 Task: Use Gleaming Short Effect in this video Movie B.mp4
Action: Mouse moved to (317, 34)
Screenshot: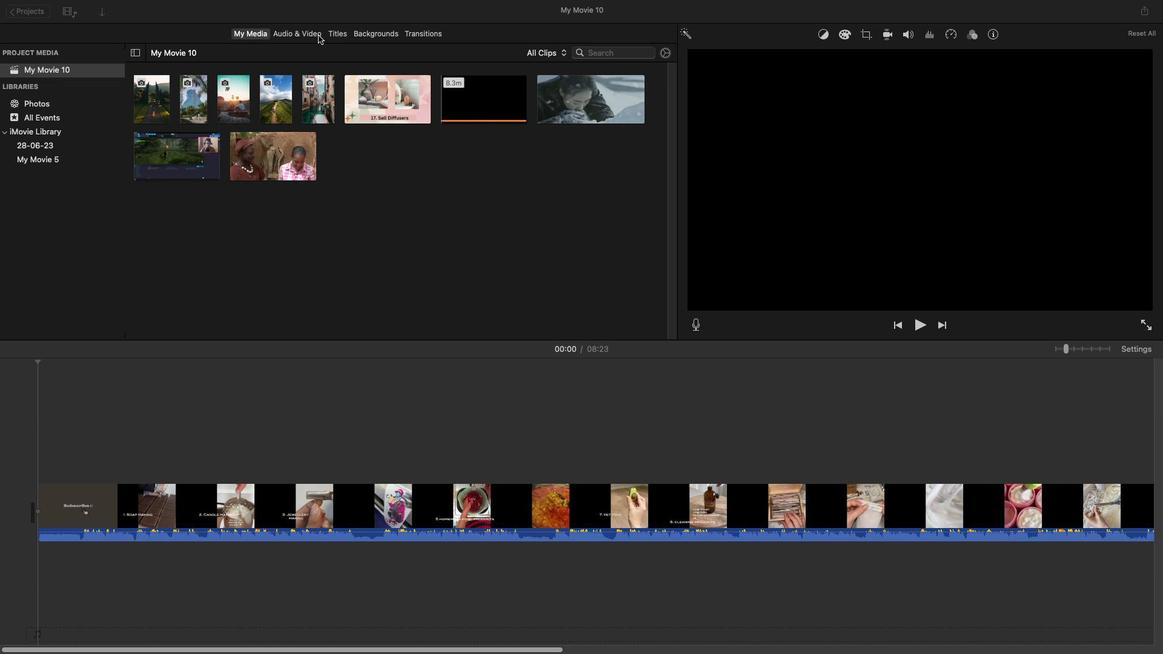 
Action: Mouse pressed left at (317, 34)
Screenshot: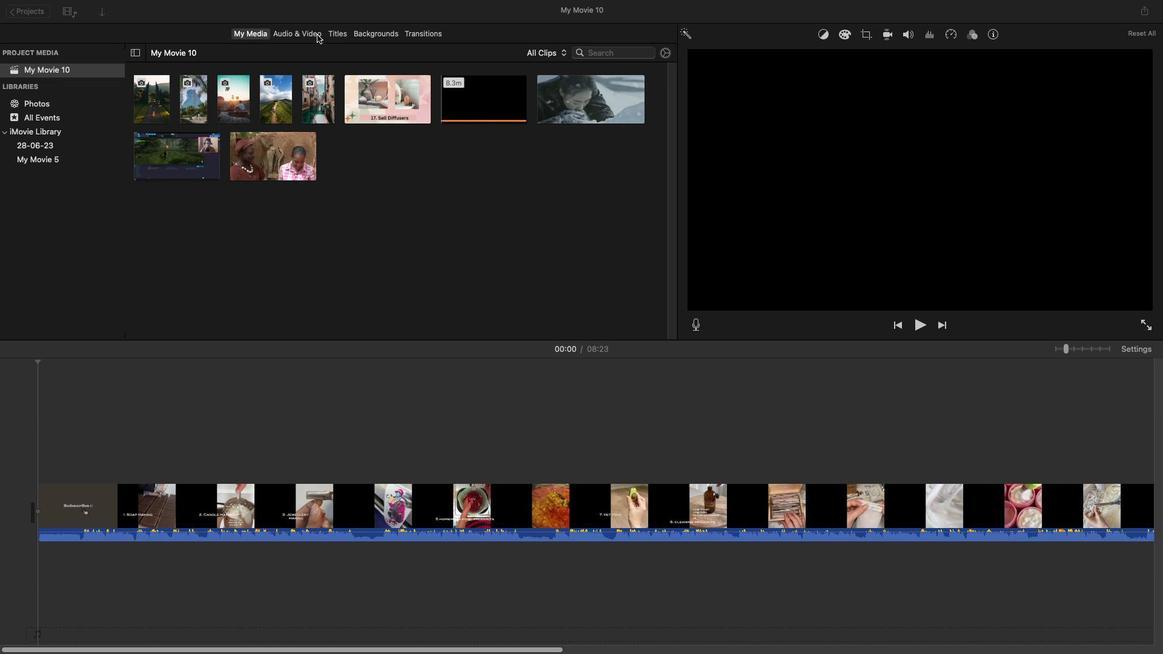 
Action: Mouse moved to (243, 316)
Screenshot: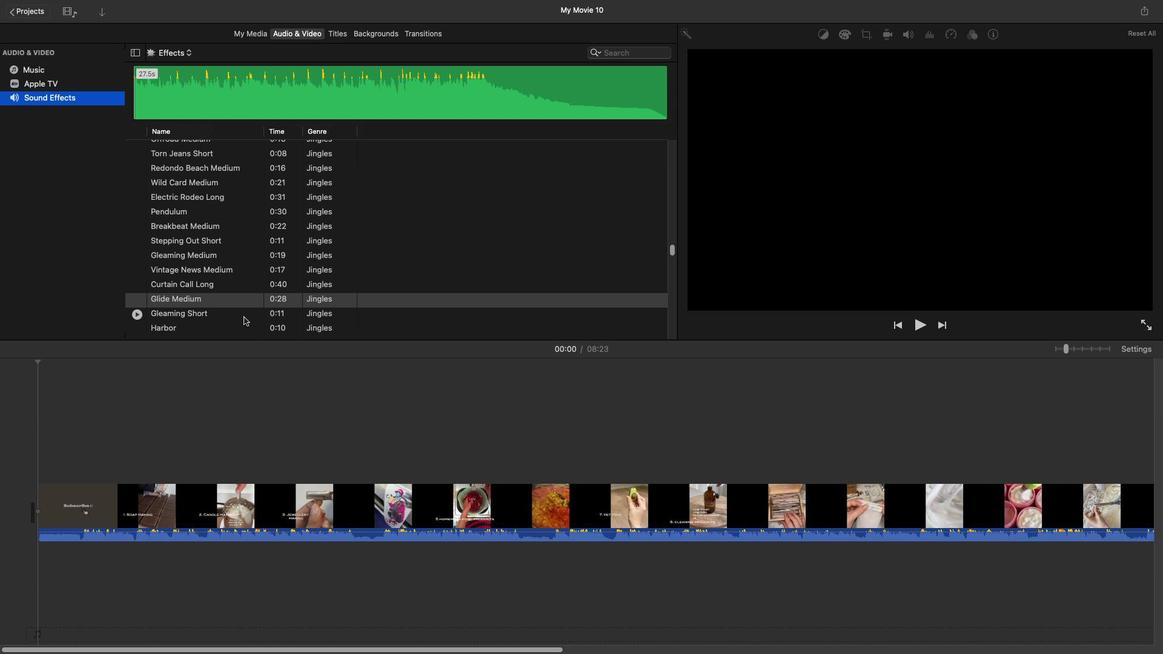 
Action: Mouse pressed left at (243, 316)
Screenshot: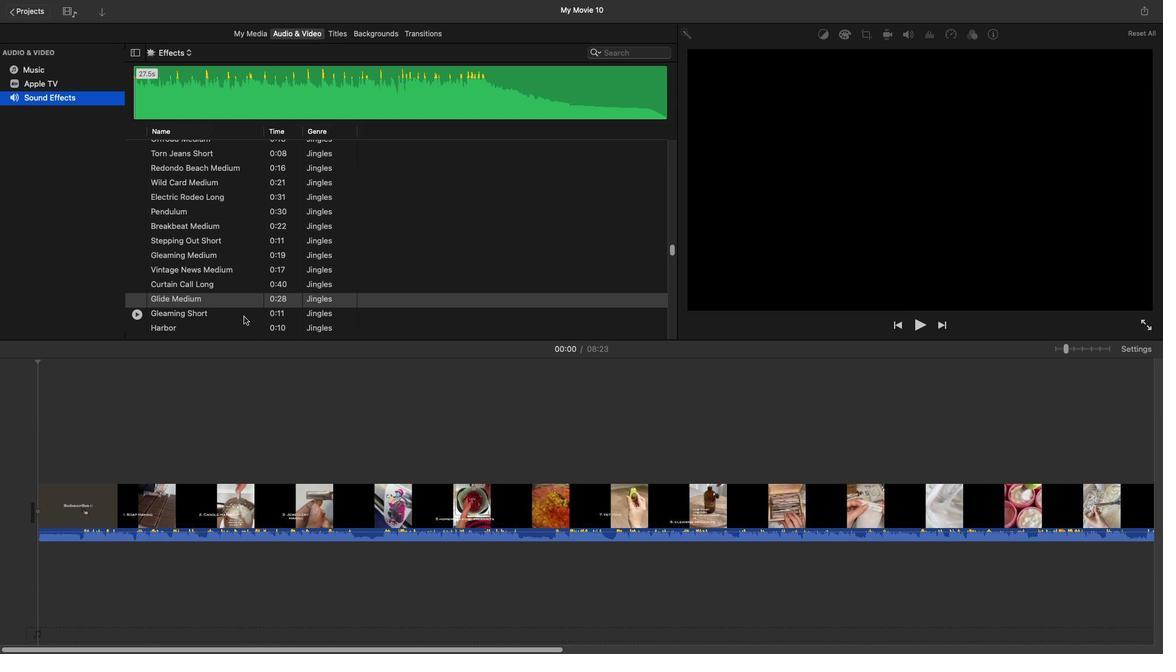 
Action: Mouse pressed left at (243, 316)
Screenshot: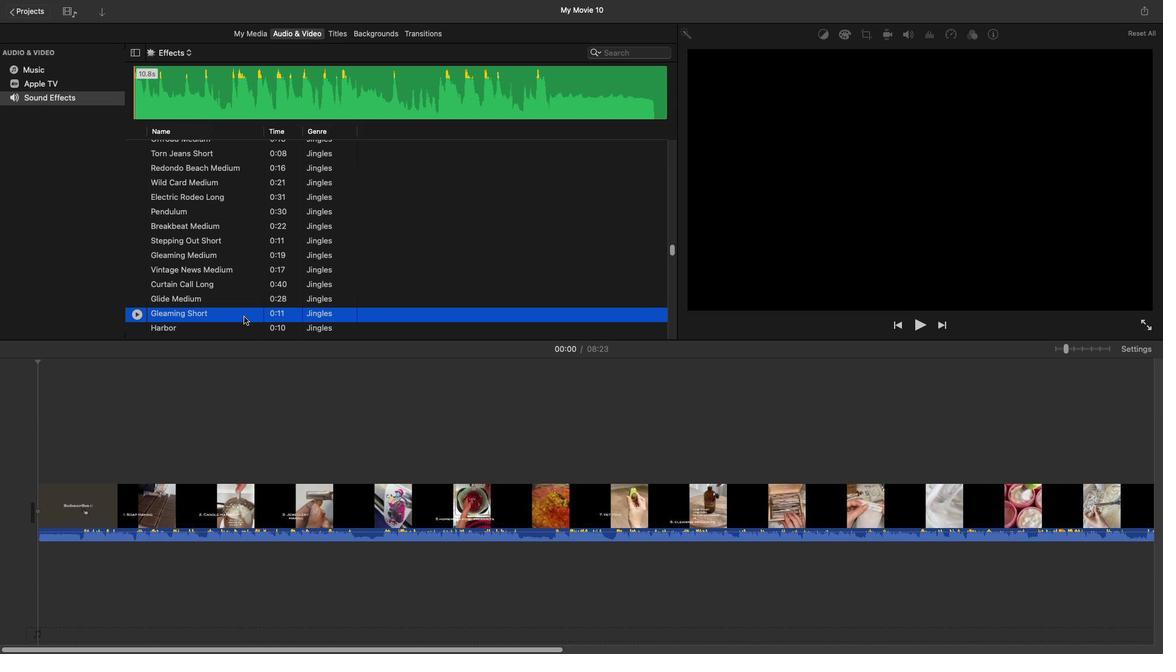 
Action: Mouse moved to (34, 588)
Screenshot: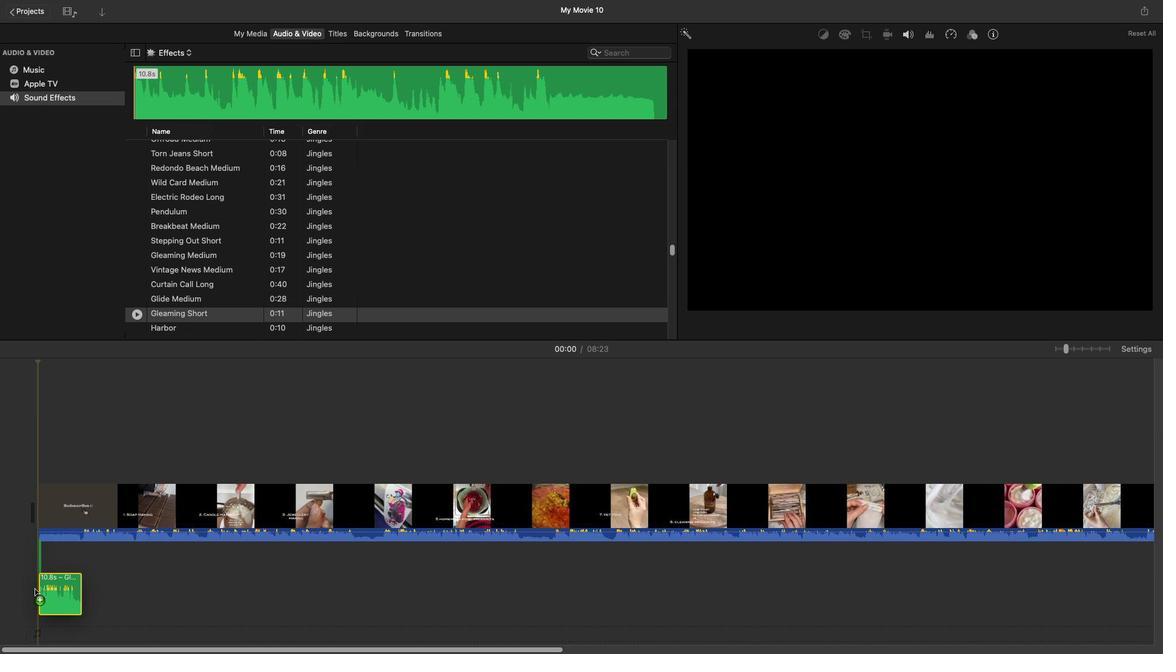 
